 Task: See the cancellation policy of Cortez, Colorado, United States.
Action: Mouse moved to (1049, 169)
Screenshot: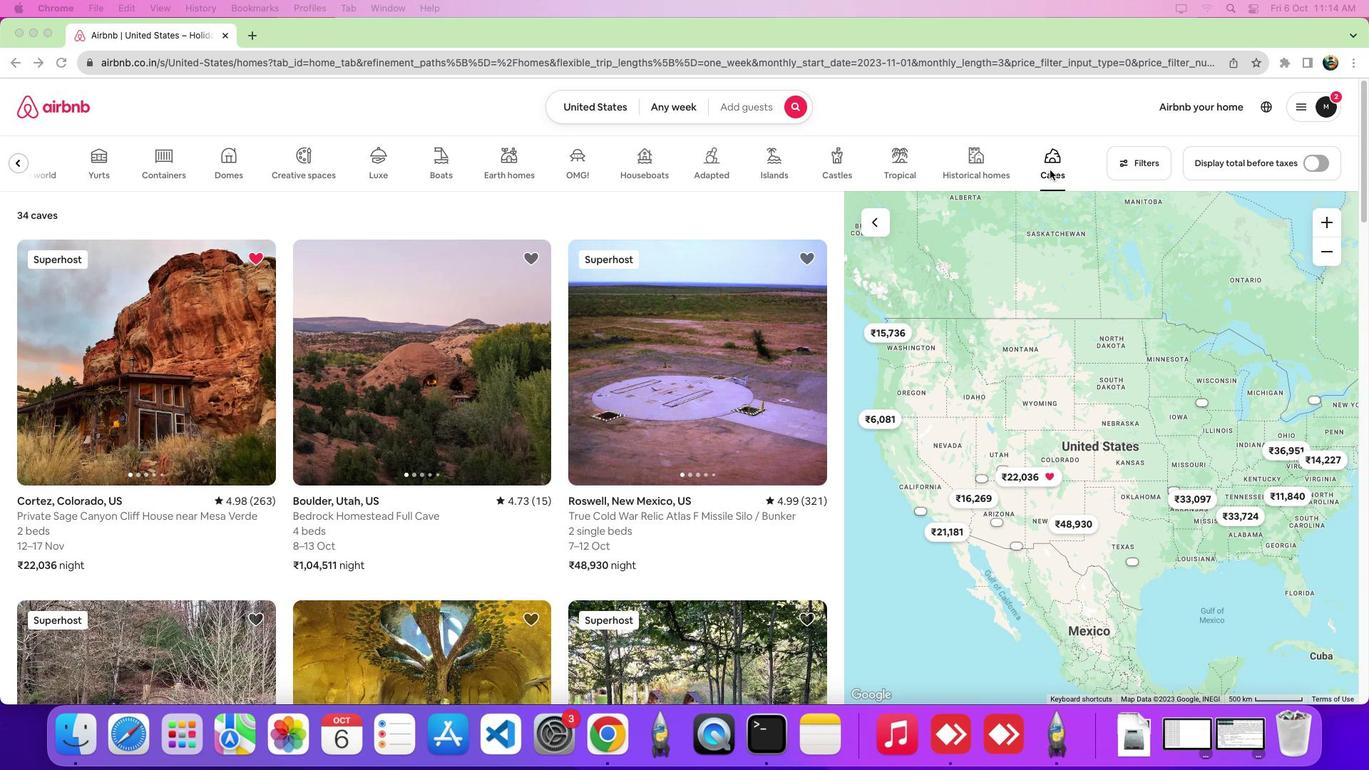 
Action: Mouse pressed left at (1049, 169)
Screenshot: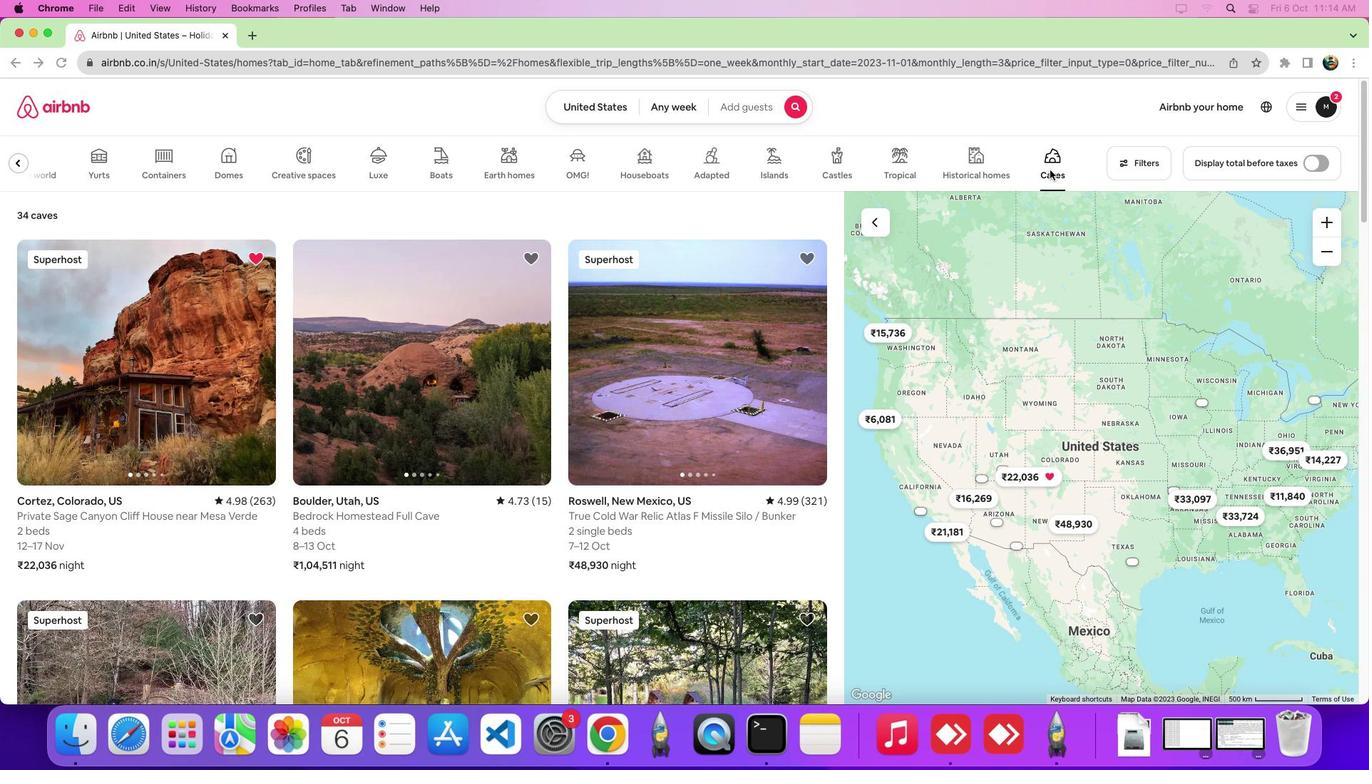 
Action: Mouse moved to (131, 348)
Screenshot: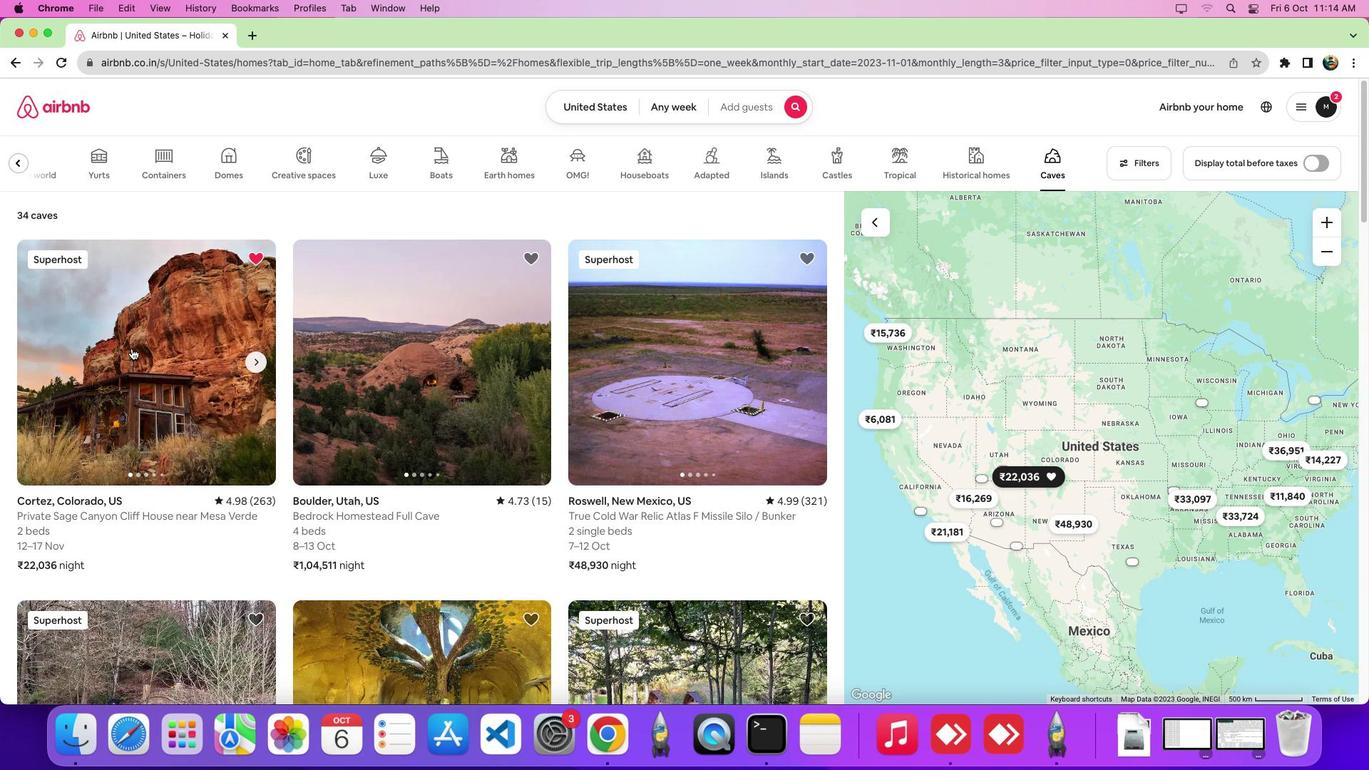 
Action: Mouse pressed left at (131, 348)
Screenshot: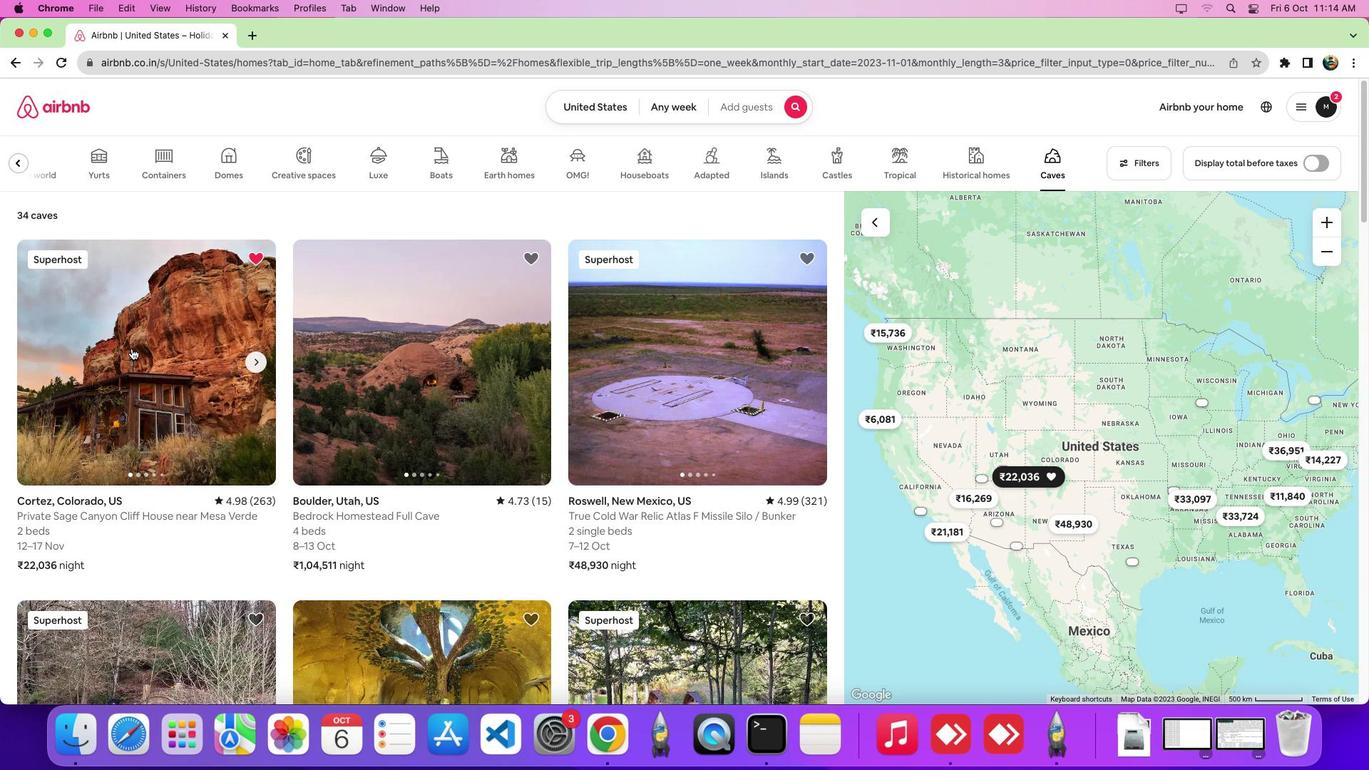 
Action: Mouse moved to (1363, 136)
Screenshot: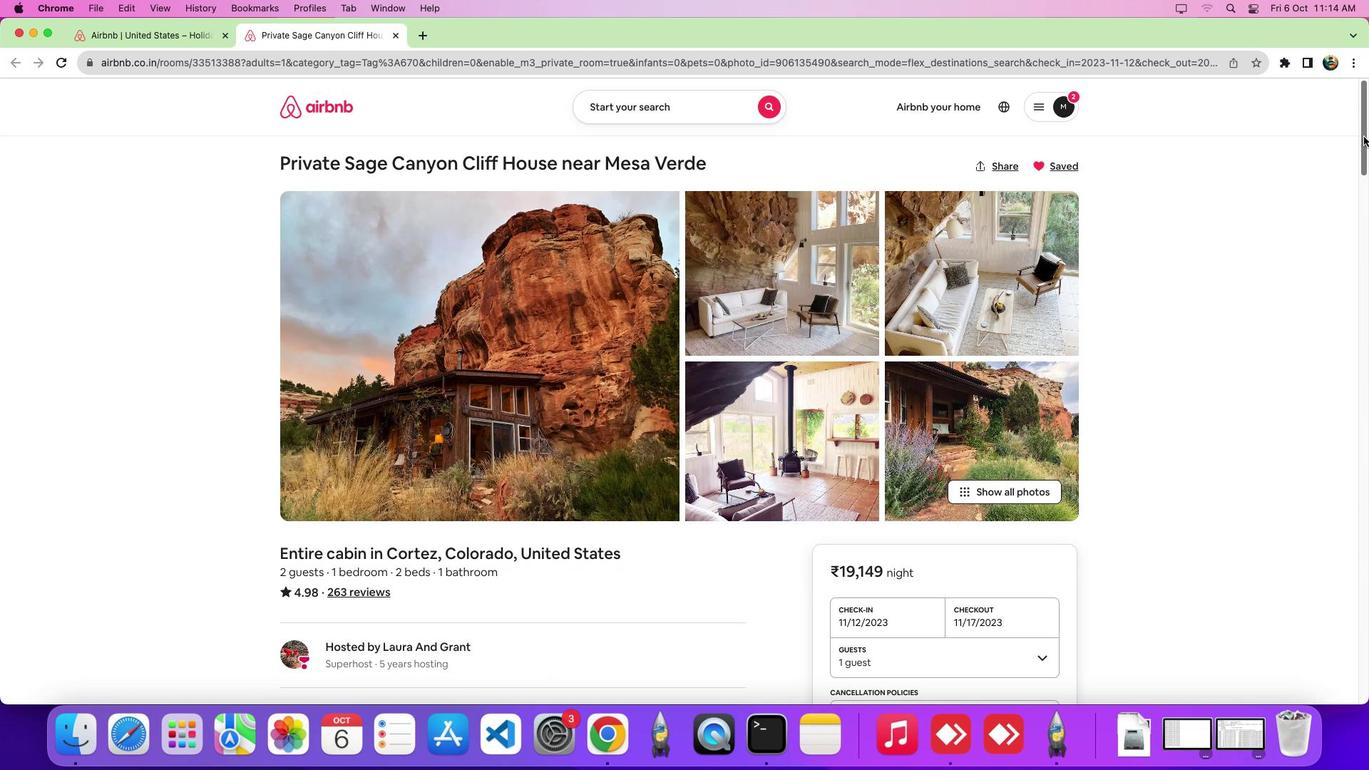 
Action: Mouse pressed left at (1363, 136)
Screenshot: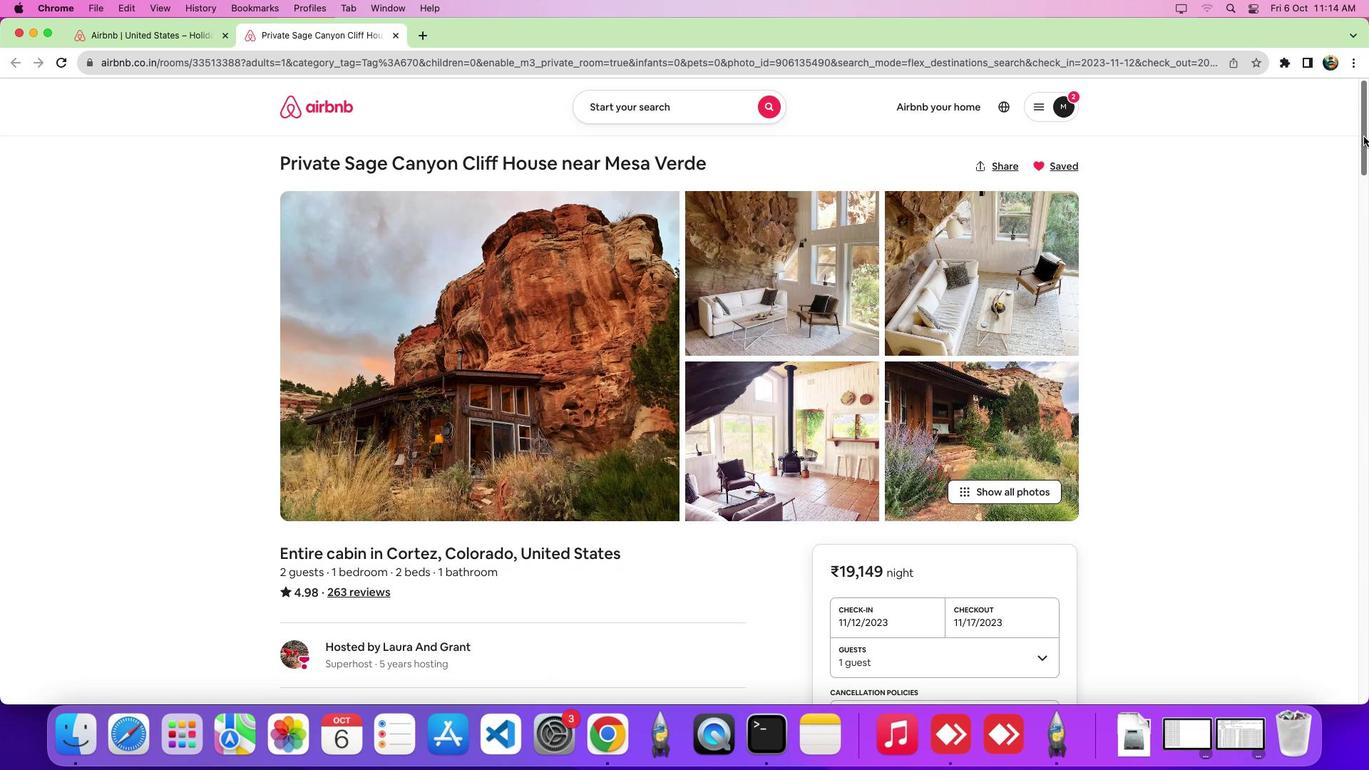 
Action: Mouse moved to (835, 482)
Screenshot: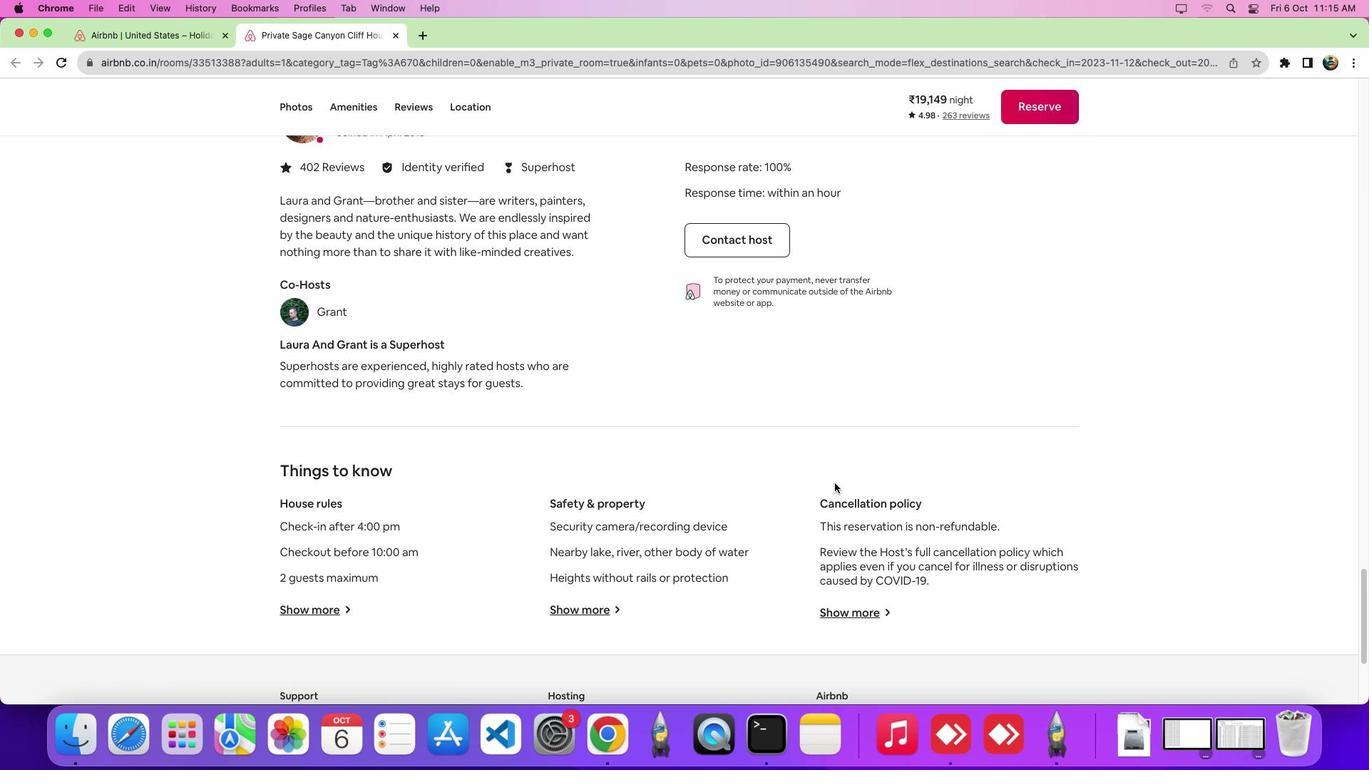
Action: Mouse scrolled (835, 482) with delta (0, 0)
Screenshot: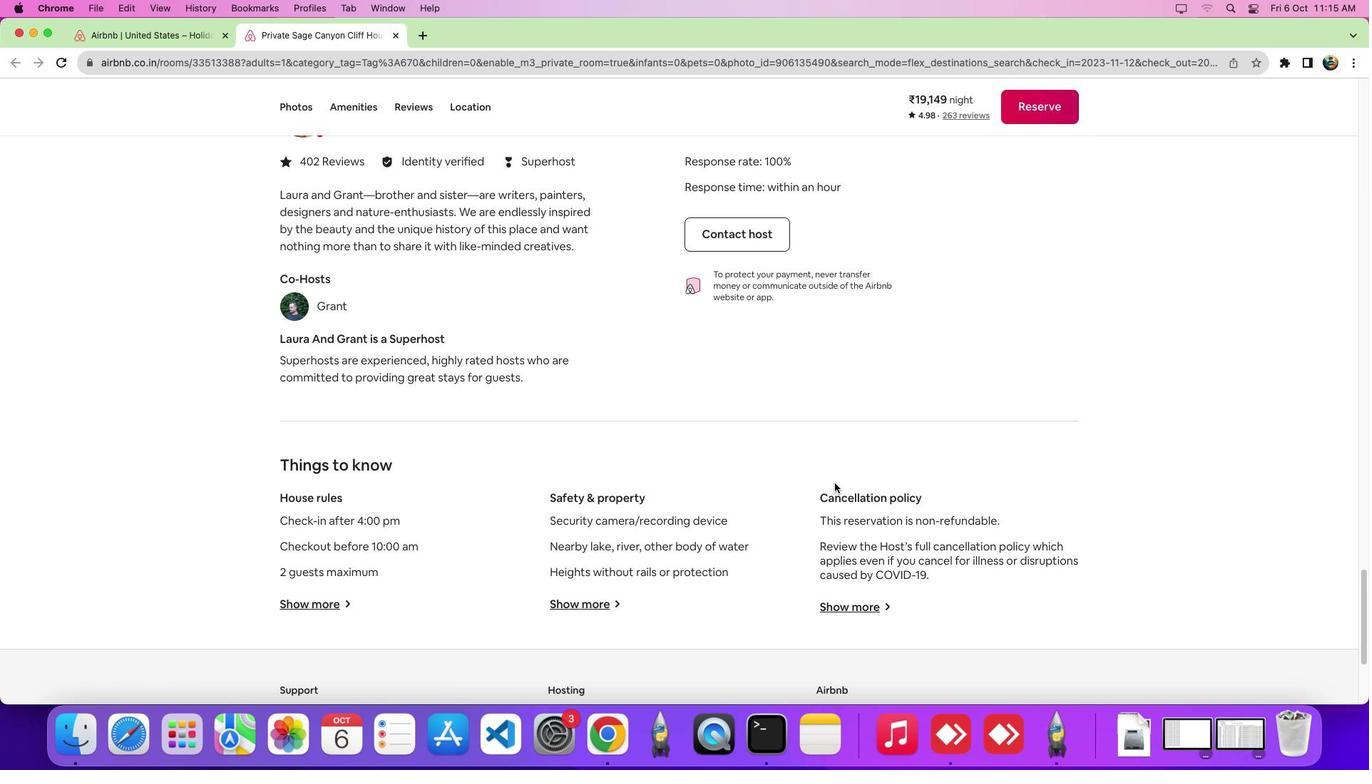 
Action: Mouse scrolled (835, 482) with delta (0, 0)
Screenshot: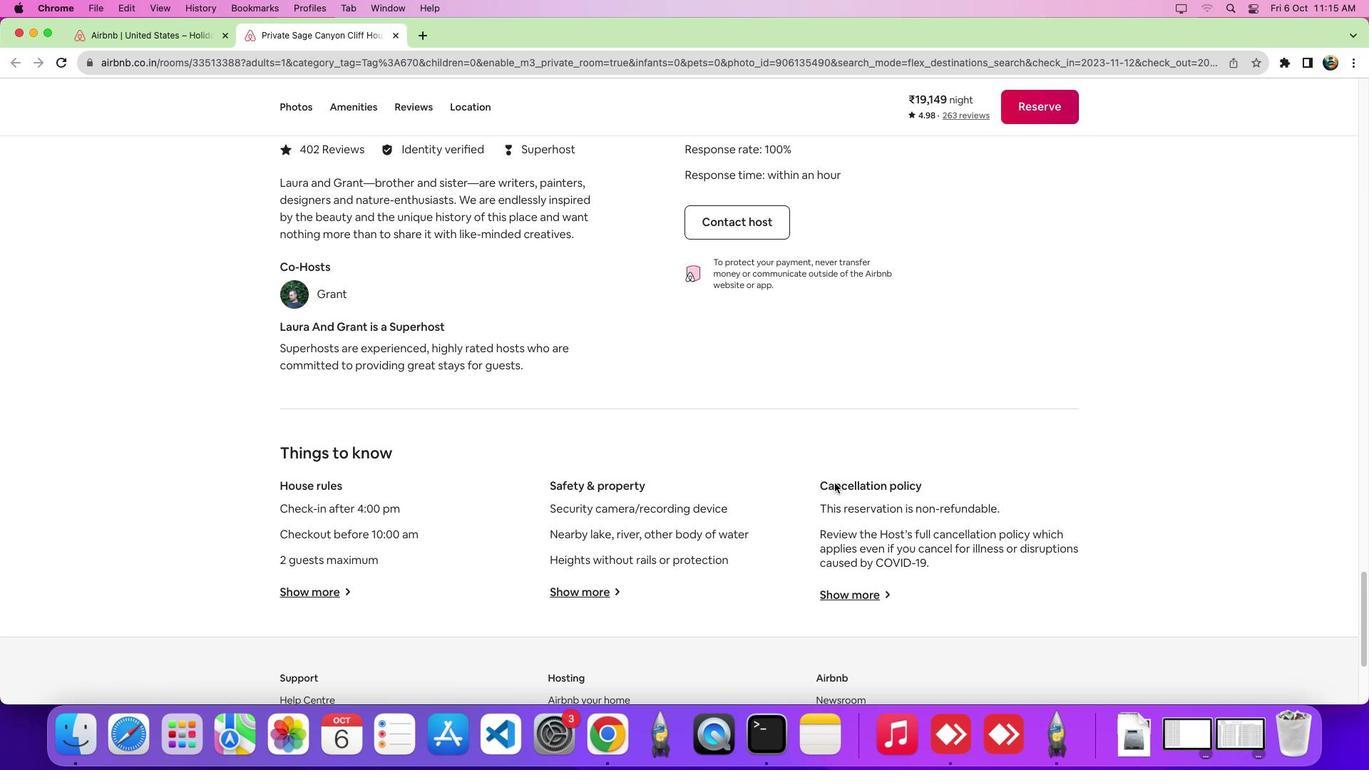 
Action: Mouse scrolled (835, 482) with delta (0, -3)
Screenshot: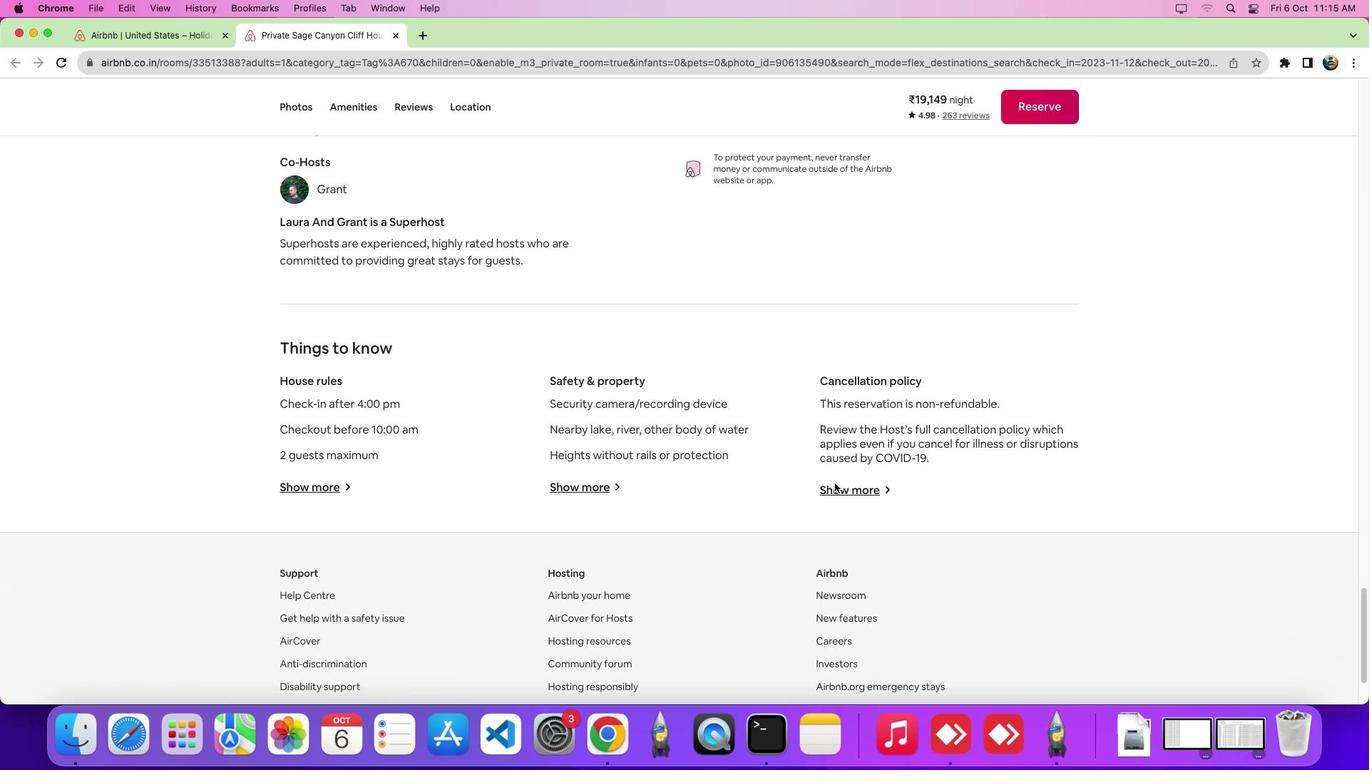 
Action: Mouse moved to (859, 398)
Screenshot: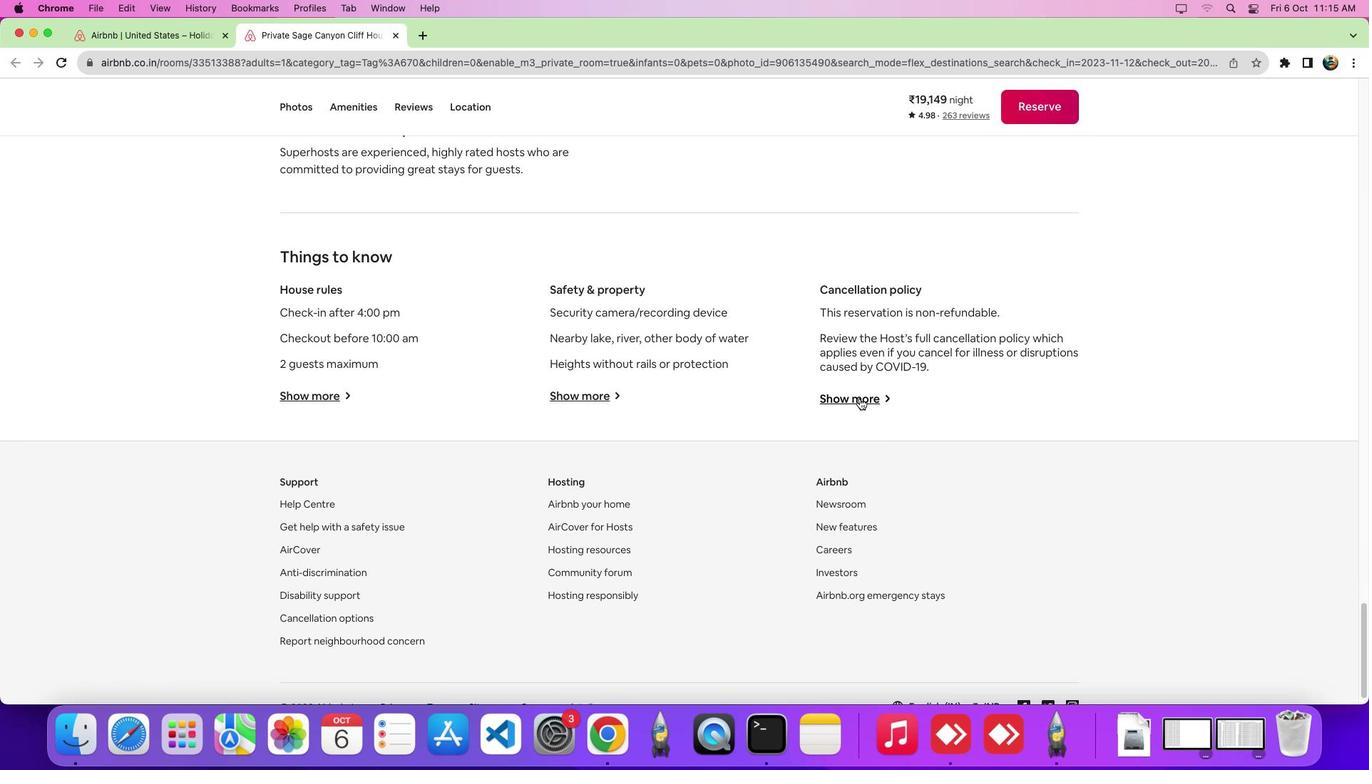
Action: Mouse pressed left at (859, 398)
Screenshot: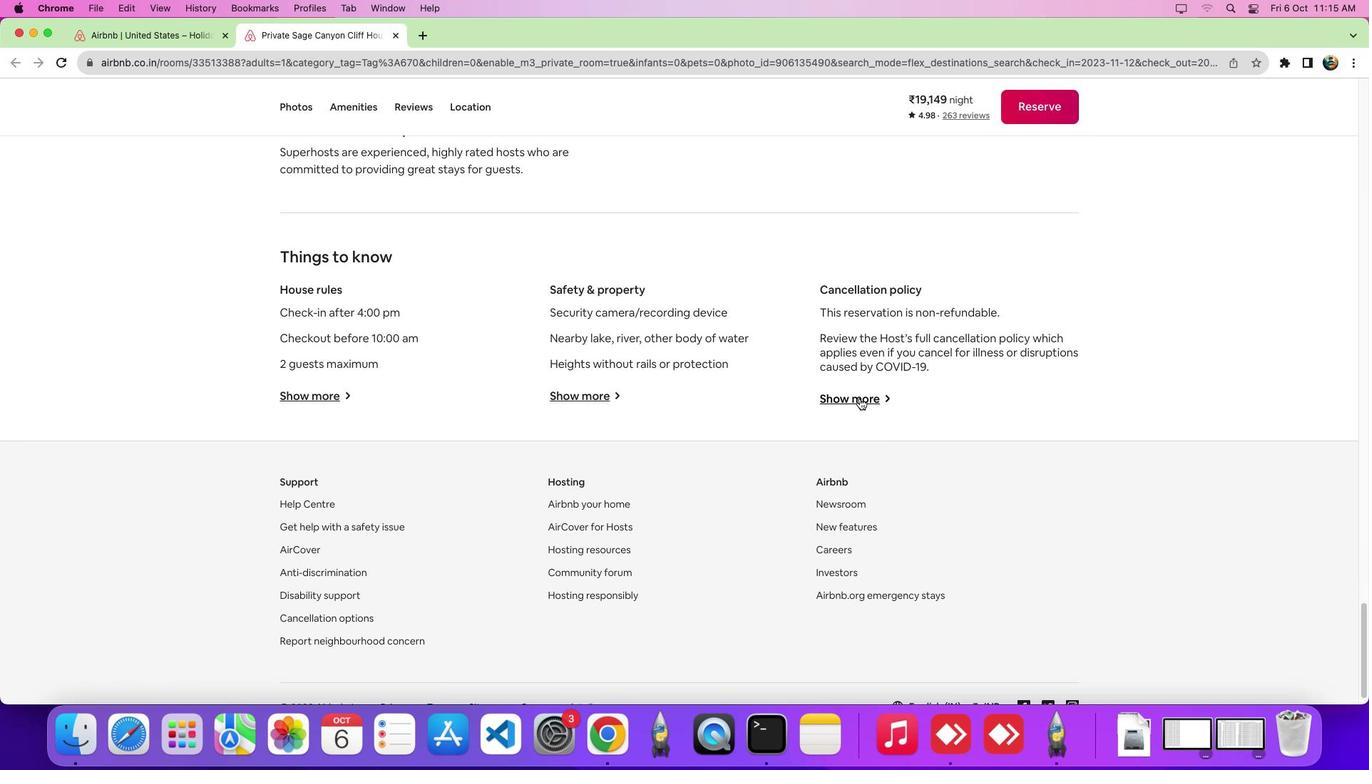 
Action: Mouse moved to (876, 438)
Screenshot: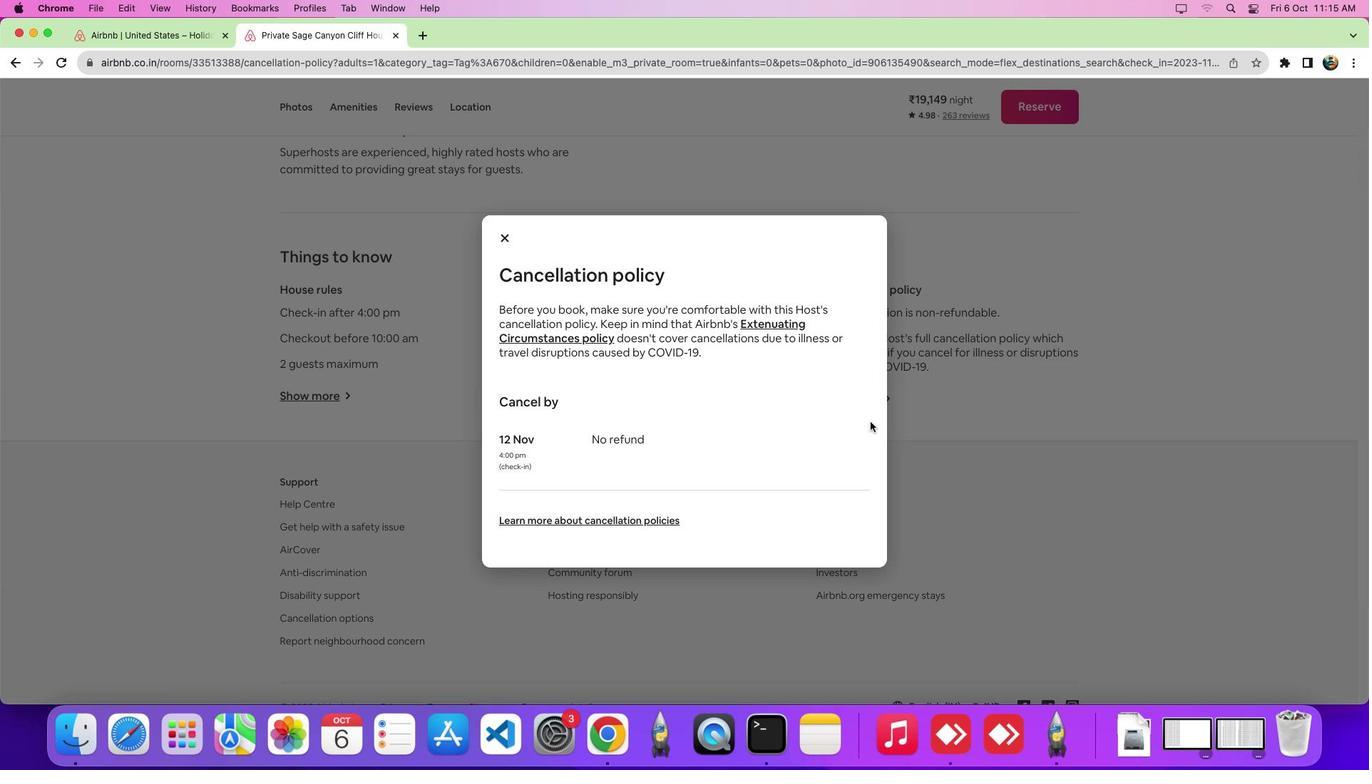 
